 Task: Create a Sprint called Sprint0002 in Scrum Project Project0001 in Jira
Action: Mouse moved to (339, 382)
Screenshot: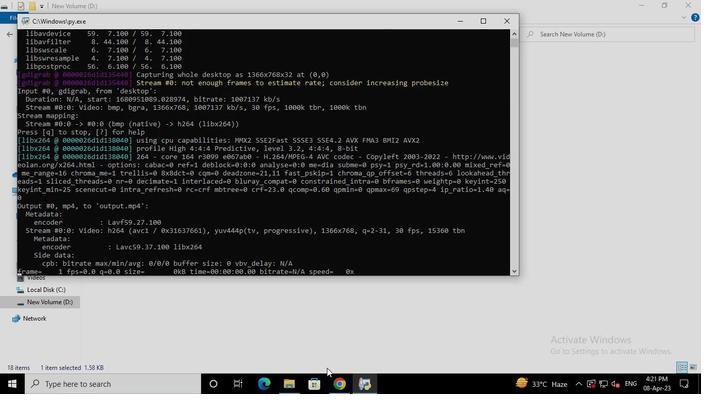 
Action: Mouse pressed left at (339, 382)
Screenshot: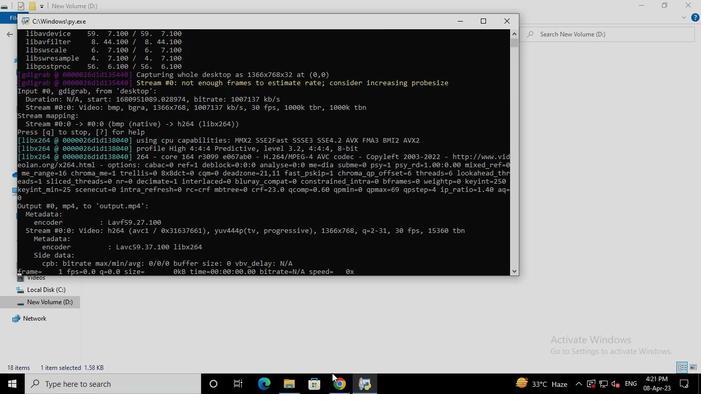 
Action: Mouse moved to (51, 159)
Screenshot: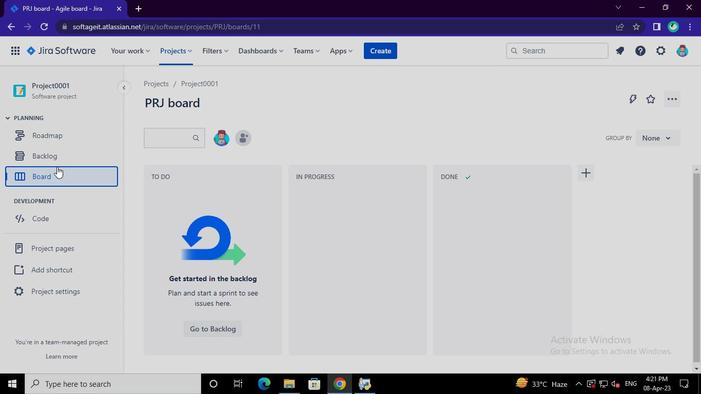
Action: Mouse pressed left at (51, 159)
Screenshot: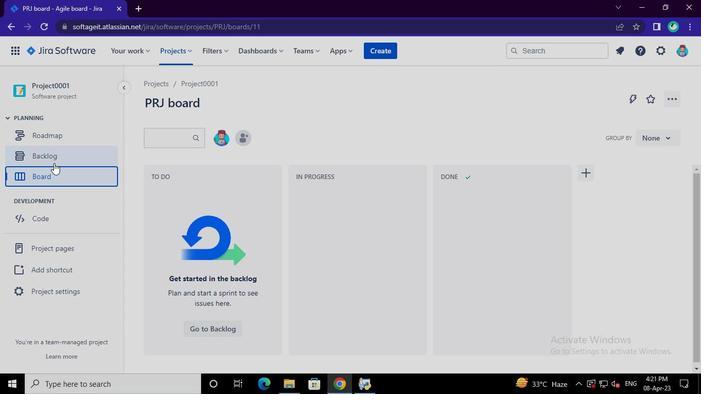
Action: Mouse moved to (638, 338)
Screenshot: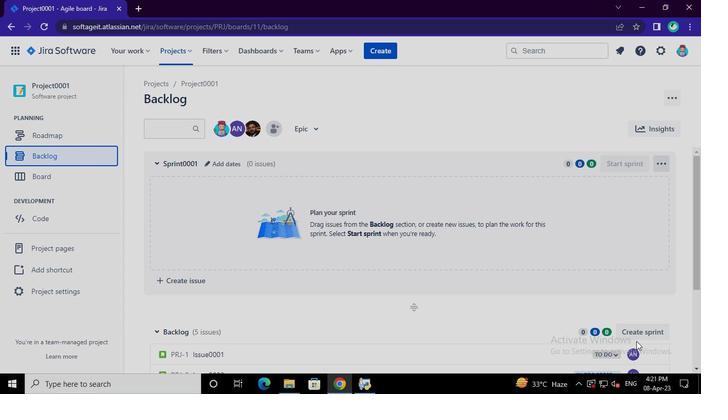 
Action: Mouse pressed left at (638, 338)
Screenshot: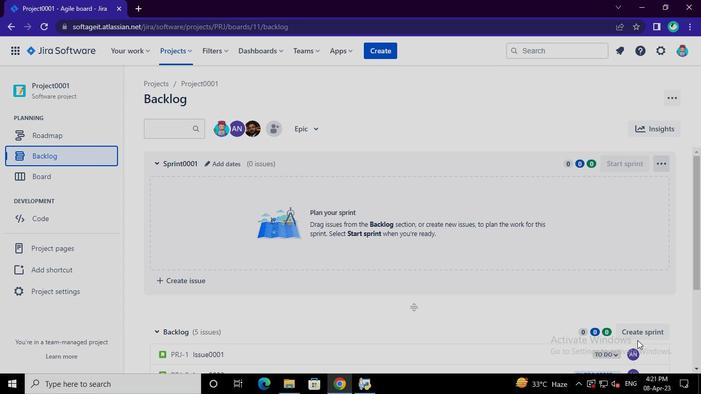 
Action: Mouse moved to (218, 329)
Screenshot: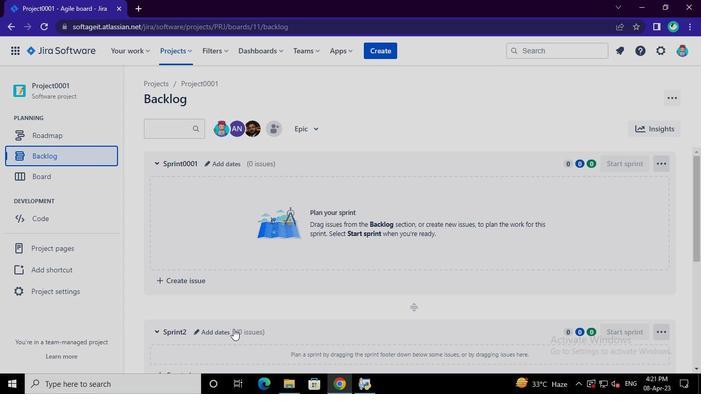 
Action: Mouse pressed left at (218, 329)
Screenshot: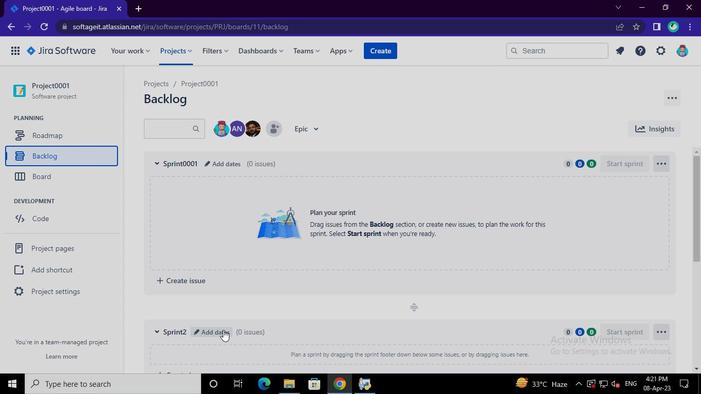 
Action: Mouse moved to (244, 130)
Screenshot: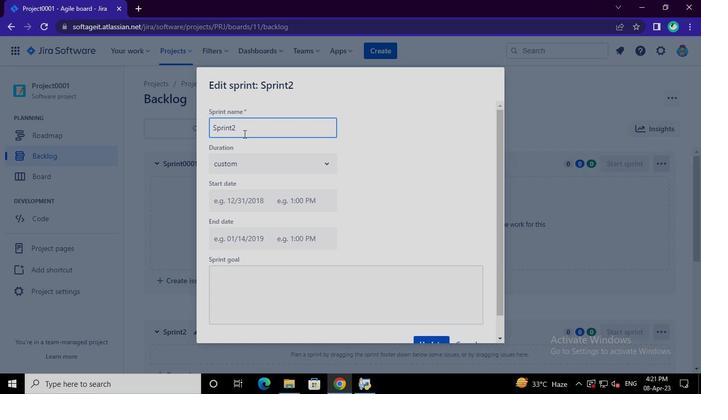 
Action: Mouse pressed left at (244, 130)
Screenshot: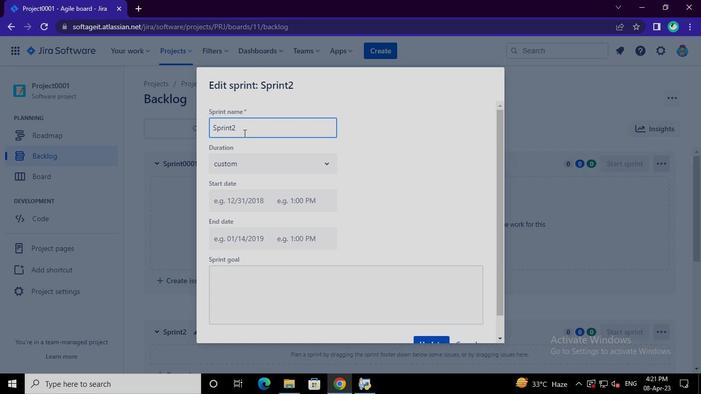 
Action: Mouse moved to (244, 130)
Screenshot: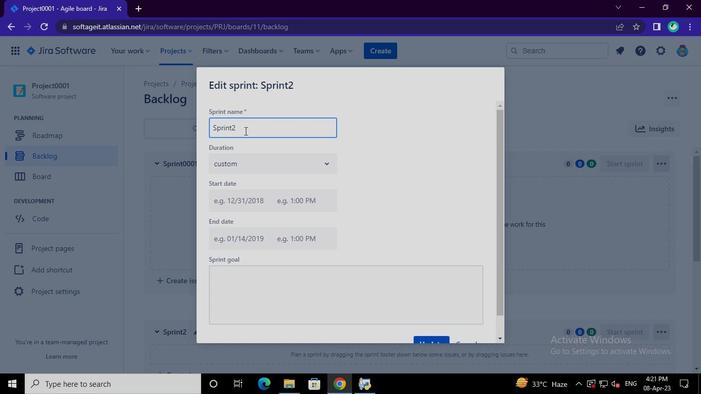 
Action: Keyboard Key.backspace
Screenshot: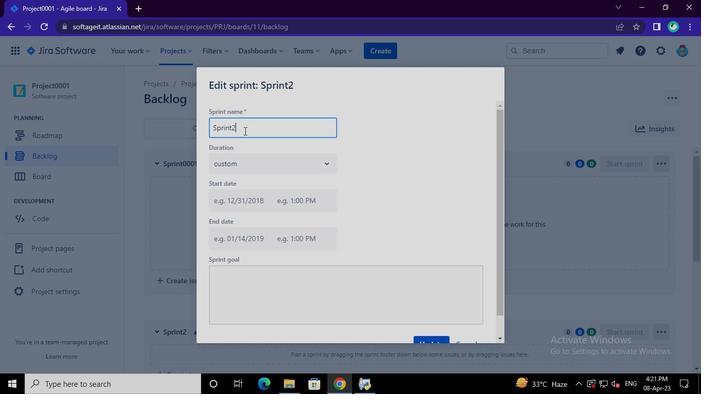 
Action: Keyboard Key.backspace
Screenshot: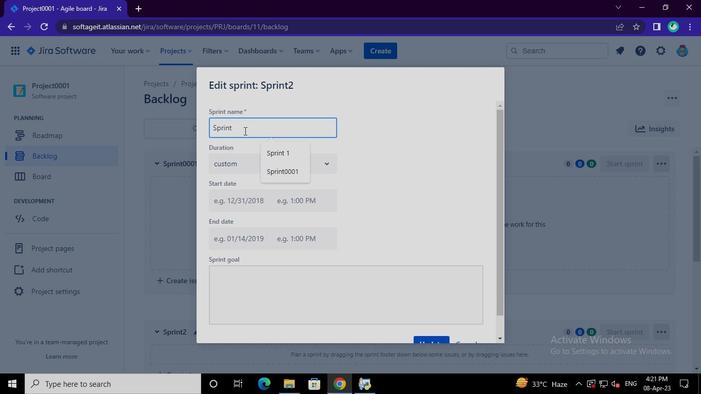 
Action: Keyboard Key.backspace
Screenshot: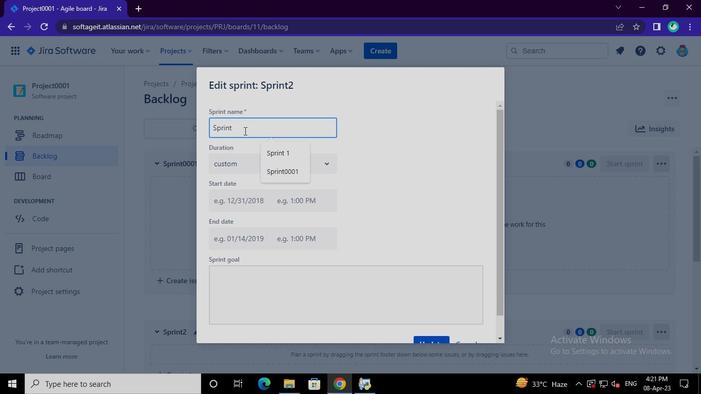 
Action: Keyboard Key.backspace
Screenshot: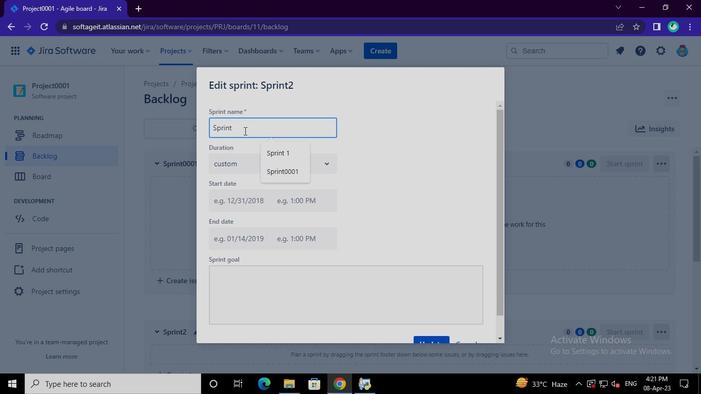 
Action: Keyboard Key.backspace
Screenshot: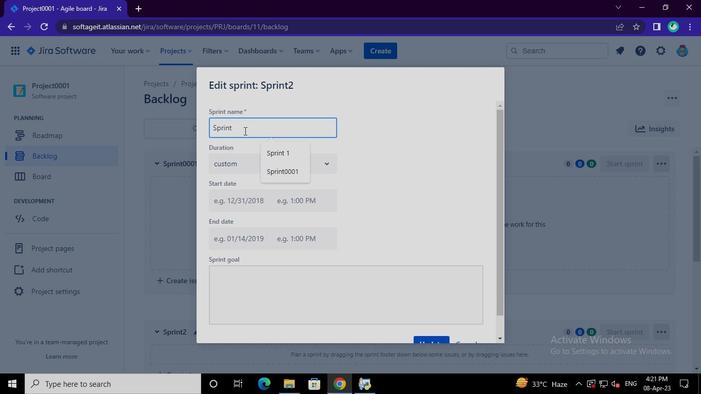 
Action: Keyboard Key.backspace
Screenshot: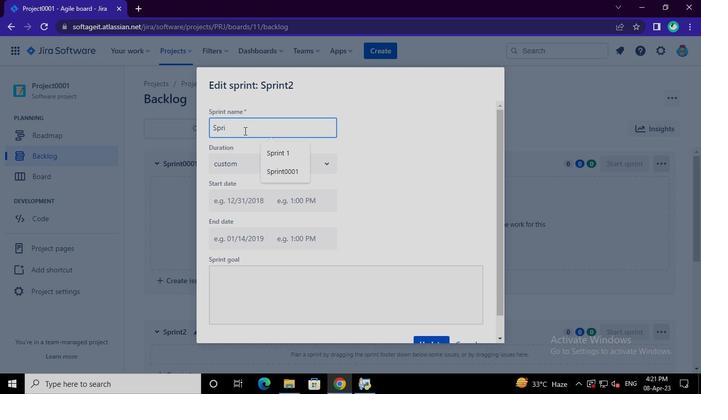 
Action: Keyboard Key.backspace
Screenshot: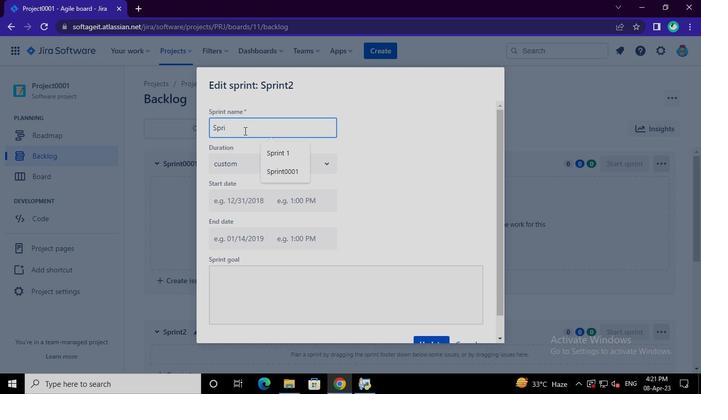
Action: Keyboard Key.backspace
Screenshot: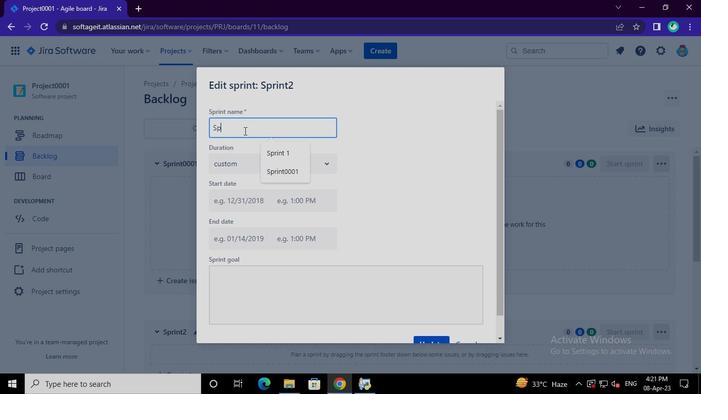 
Action: Keyboard Key.backspace
Screenshot: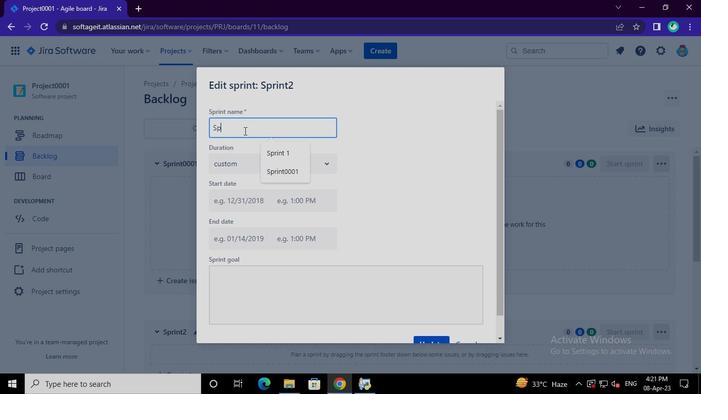 
Action: Keyboard Key.backspace
Screenshot: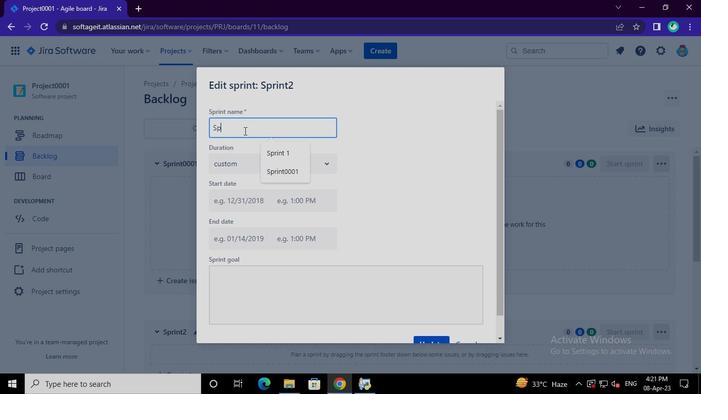 
Action: Keyboard Key.backspace
Screenshot: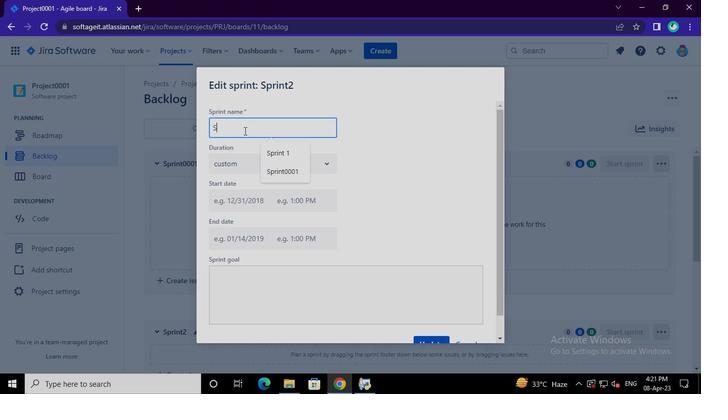 
Action: Keyboard Key.backspace
Screenshot: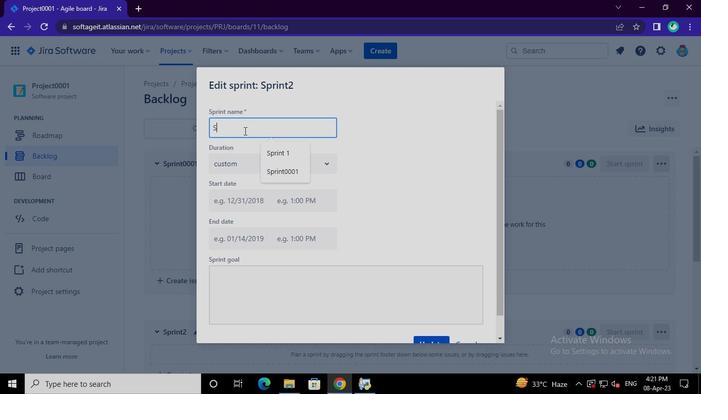 
Action: Keyboard Key.shift
Screenshot: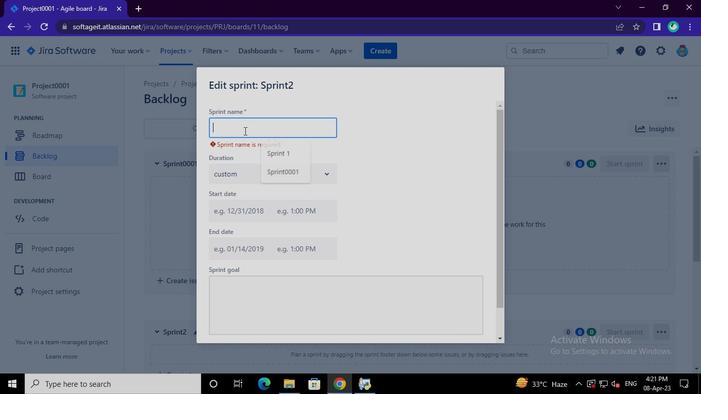 
Action: Keyboard S
Screenshot: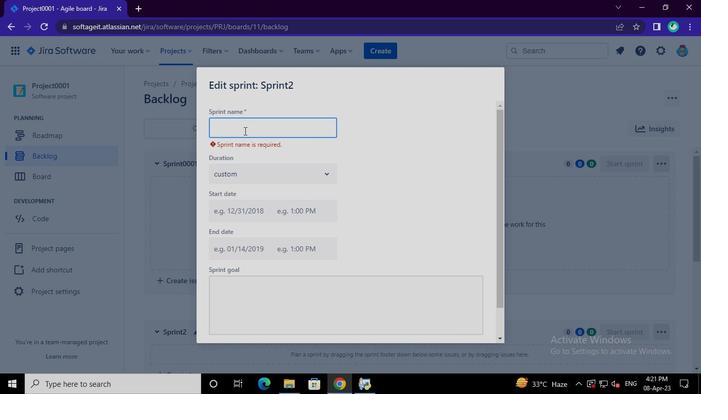 
Action: Keyboard p
Screenshot: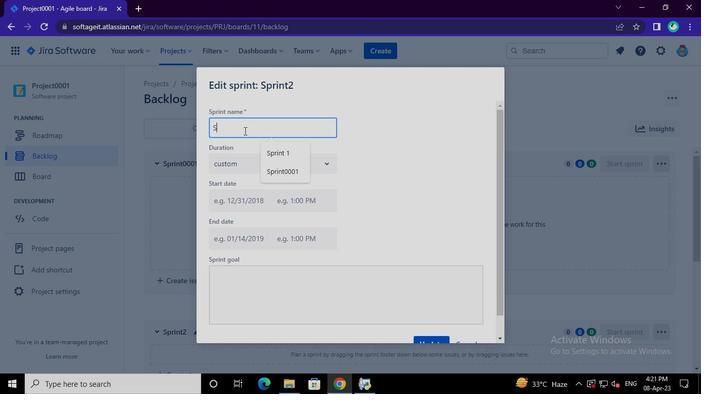 
Action: Keyboard r
Screenshot: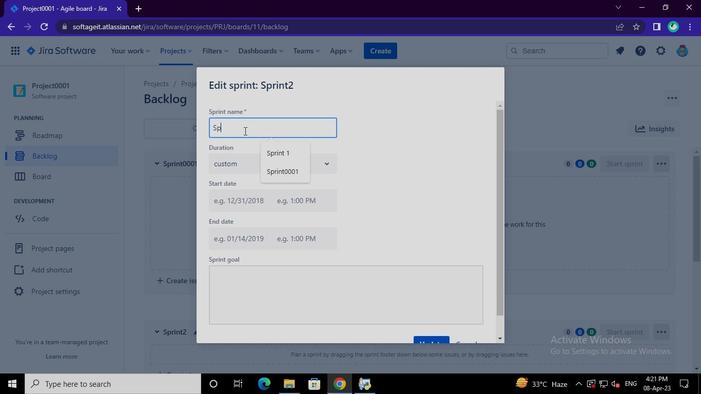 
Action: Keyboard i
Screenshot: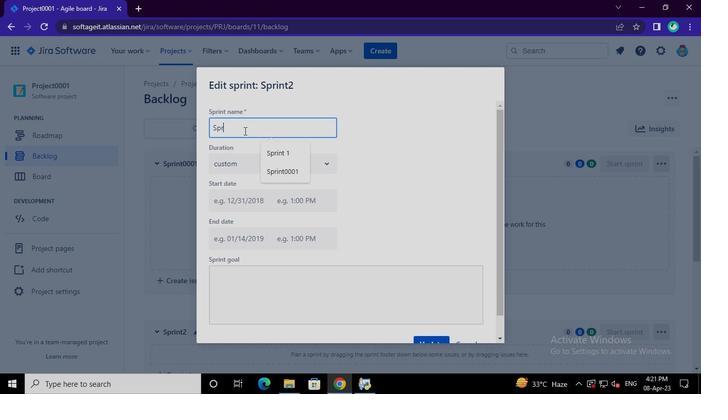 
Action: Keyboard n
Screenshot: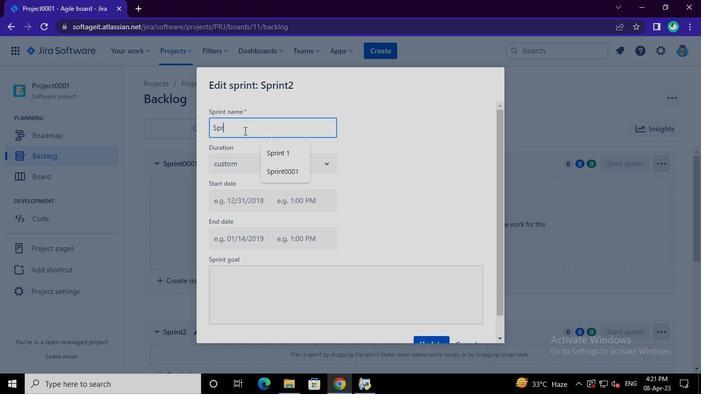 
Action: Keyboard t
Screenshot: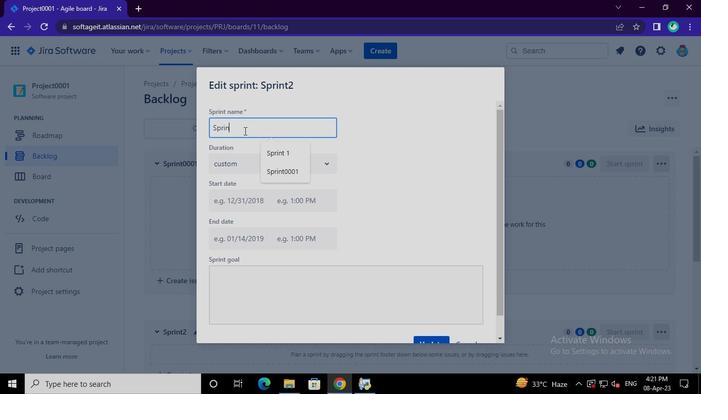 
Action: Keyboard <96>
Screenshot: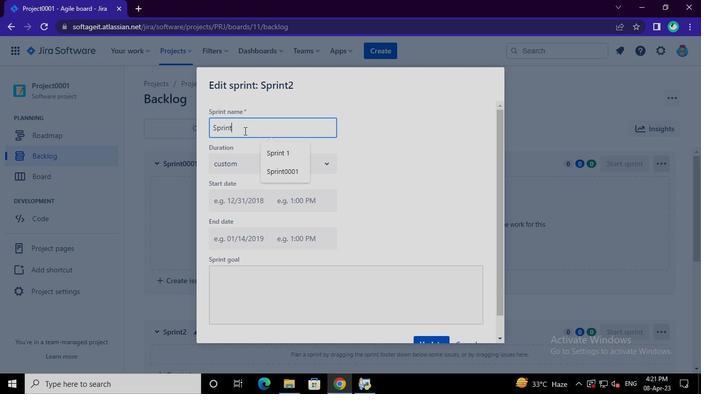 
Action: Keyboard <96>
Screenshot: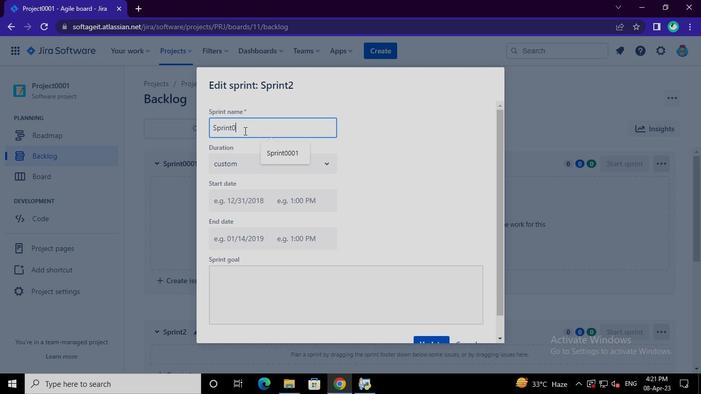 
Action: Keyboard <96>
Screenshot: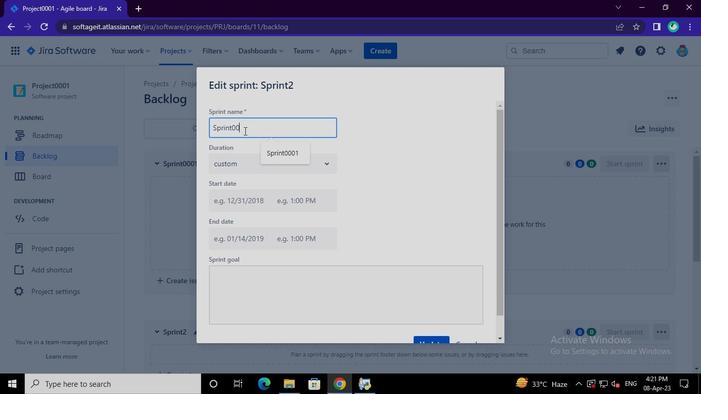 
Action: Keyboard <98>
Screenshot: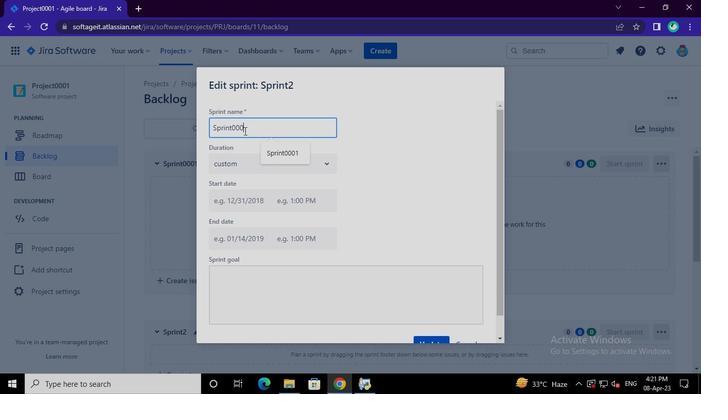 
Action: Keyboard Key.enter
Screenshot: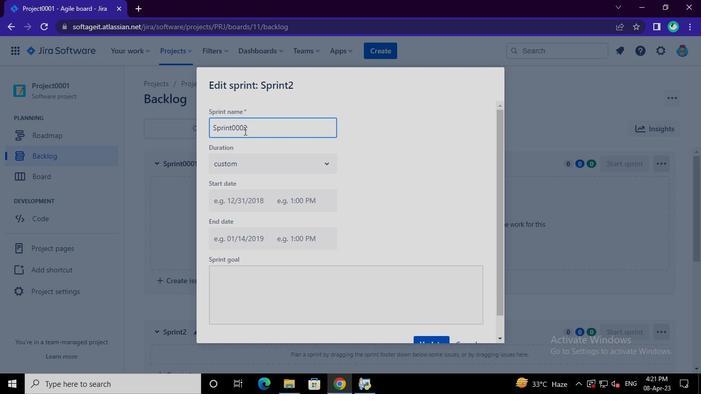 
Action: Mouse moved to (358, 384)
Screenshot: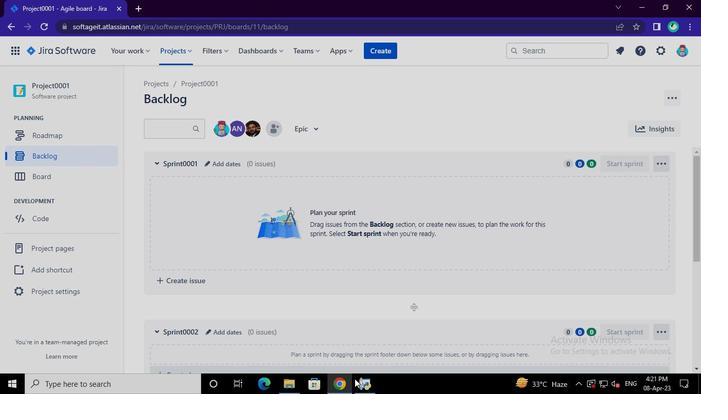 
Action: Mouse pressed left at (358, 384)
Screenshot: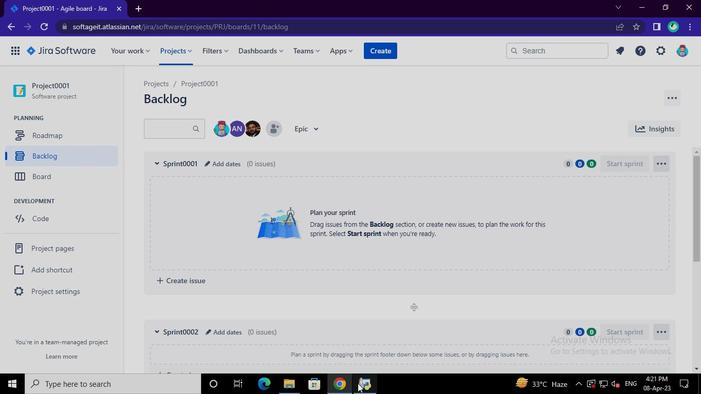 
Action: Mouse moved to (506, 20)
Screenshot: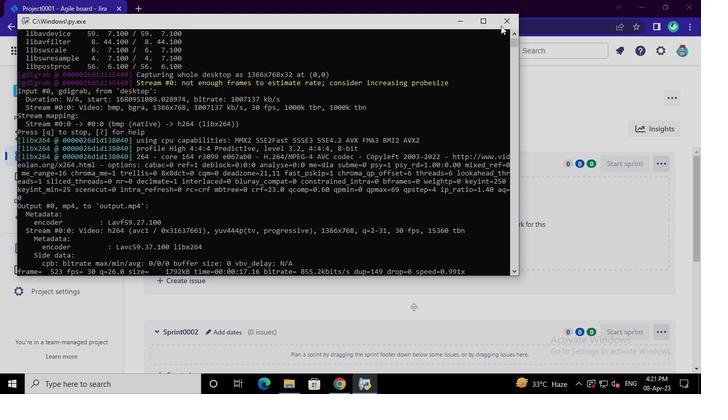 
Action: Mouse pressed left at (506, 20)
Screenshot: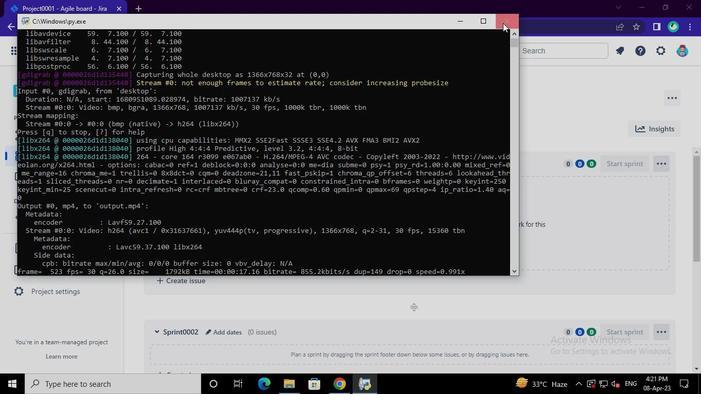 
Action: Mouse moved to (504, 21)
Screenshot: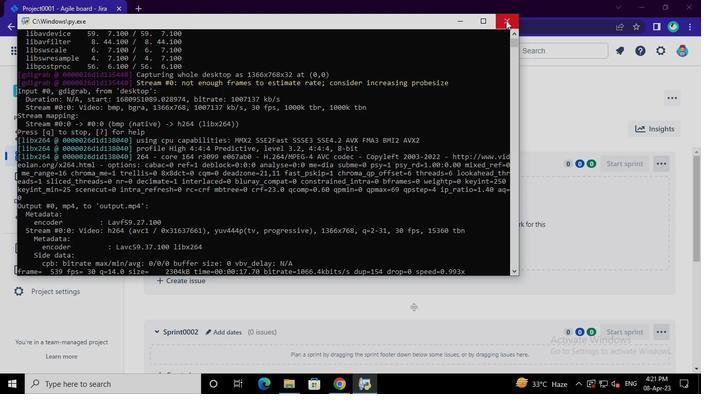 
